 Task: Locate the nearest music festivals to Austin, Texas, and New Orleans, Louisiana.
Action: Mouse moved to (159, 61)
Screenshot: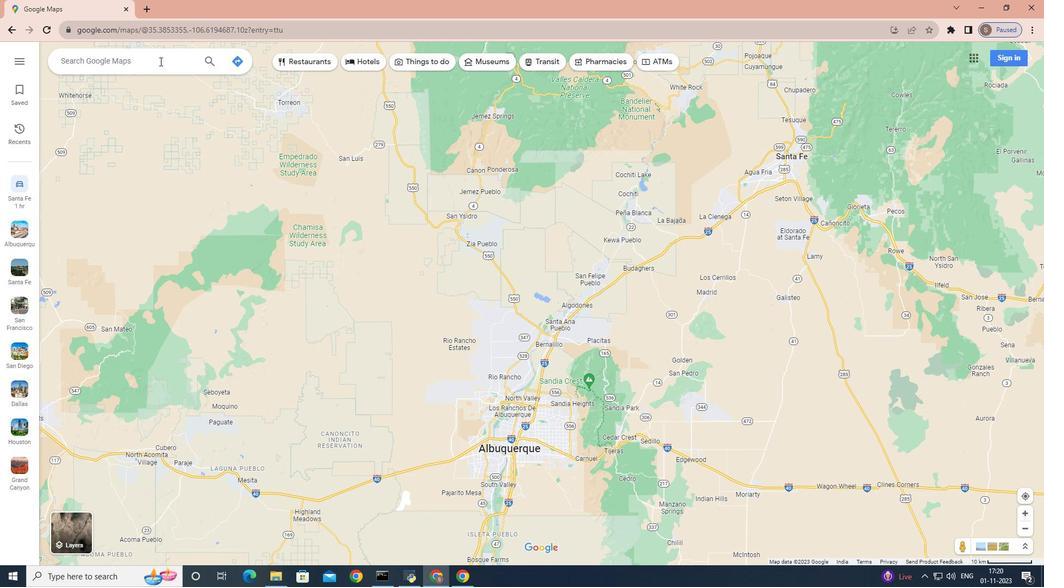 
Action: Mouse pressed left at (159, 61)
Screenshot: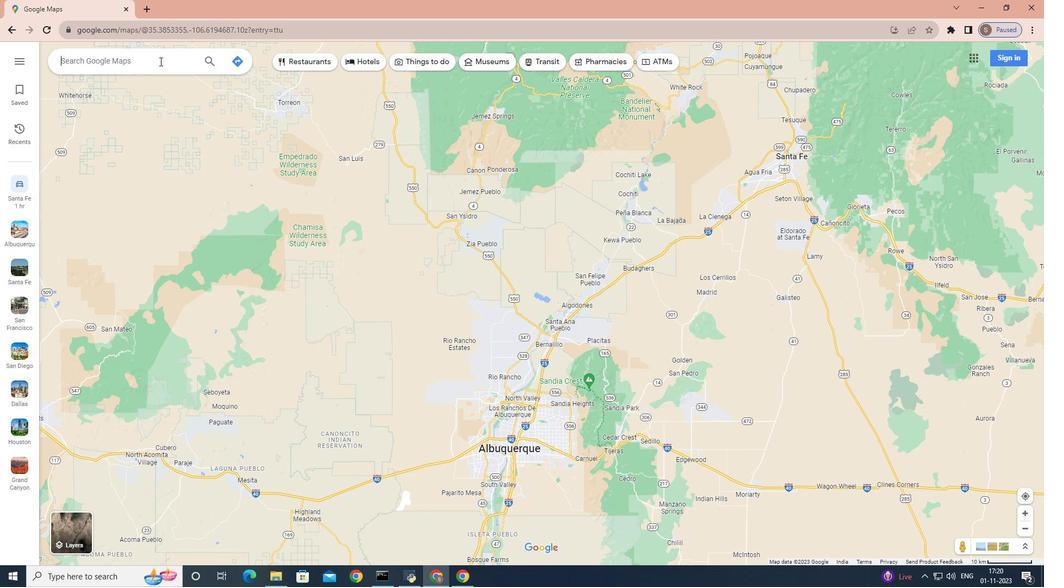
Action: Key pressed <Key.shift>Austin,<Key.space><Key.shift><Key.shift><Key.shift><Key.shift>Texas
Screenshot: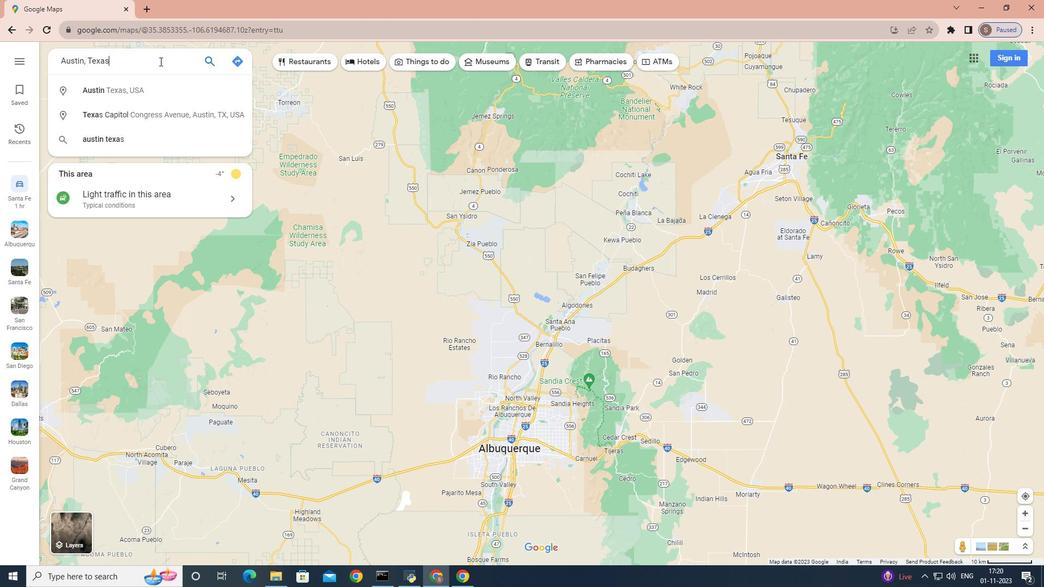 
Action: Mouse moved to (212, 59)
Screenshot: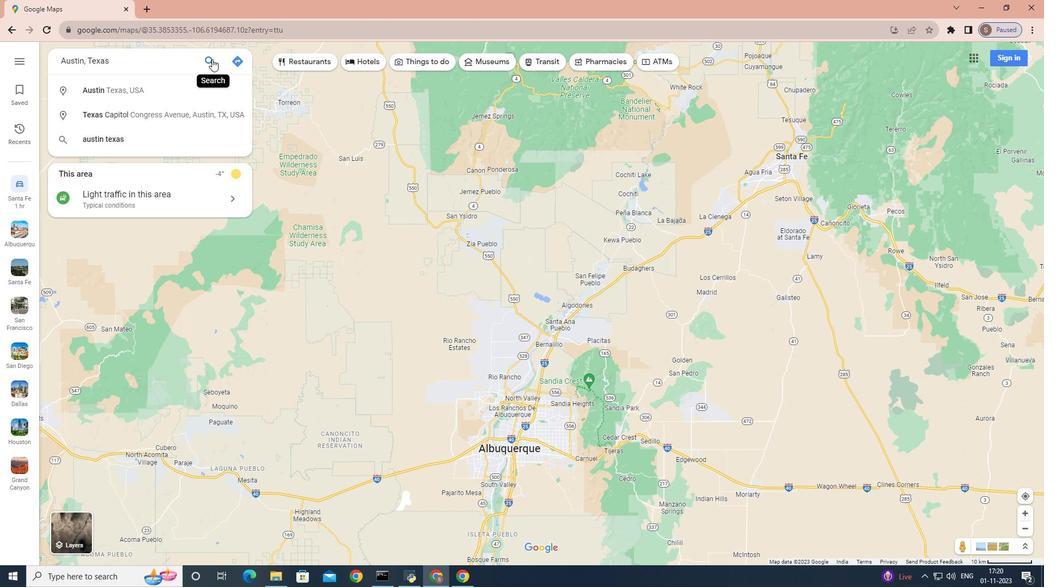 
Action: Mouse pressed left at (212, 59)
Screenshot: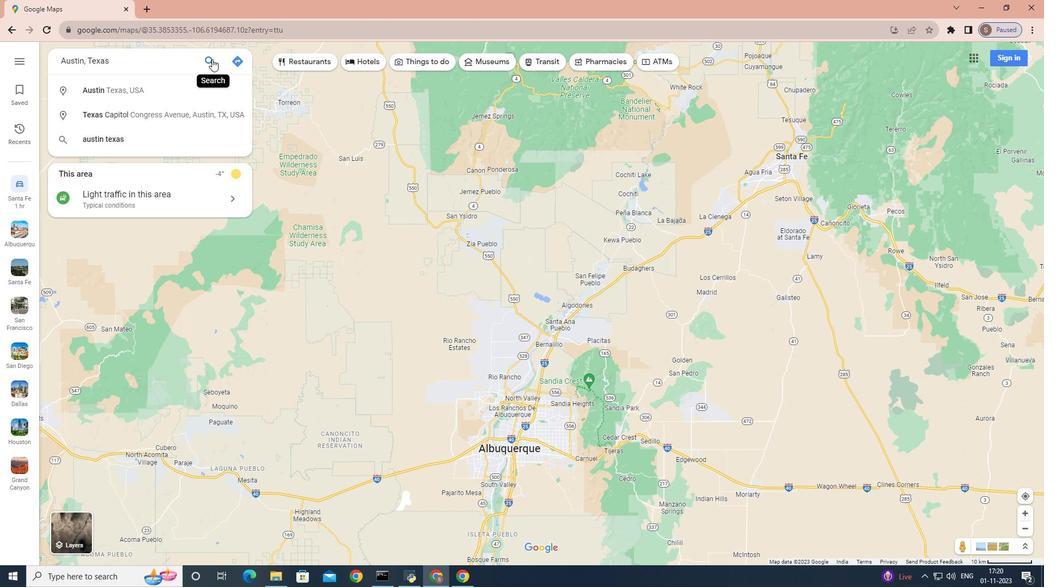 
Action: Mouse moved to (147, 254)
Screenshot: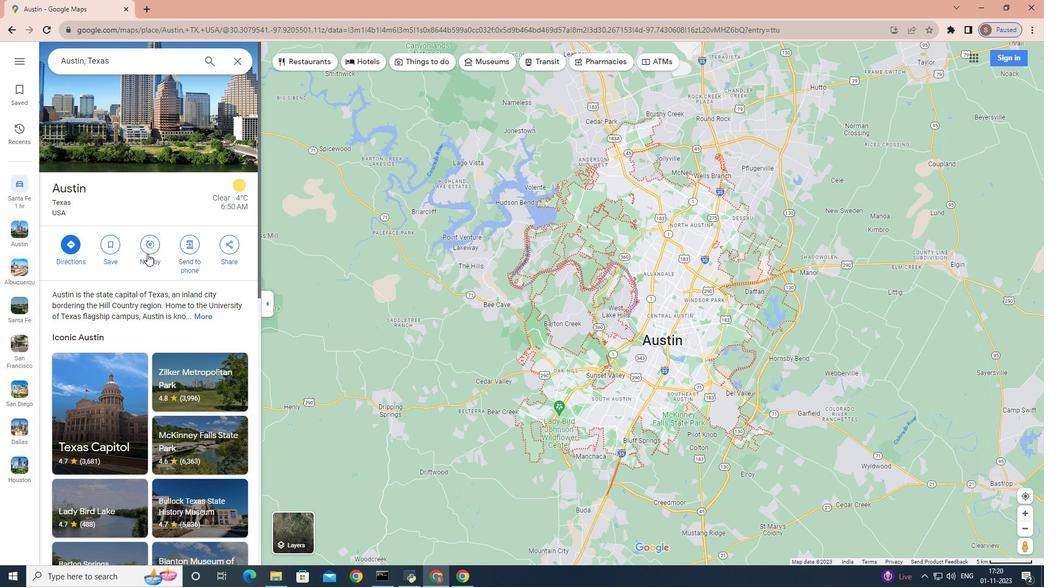 
Action: Mouse pressed left at (147, 254)
Screenshot: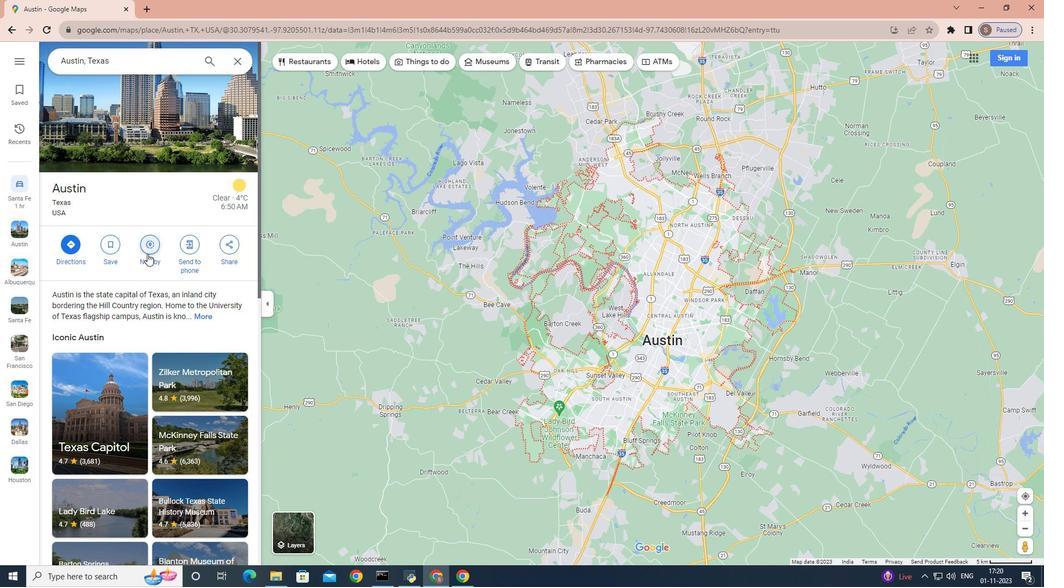 
Action: Mouse moved to (151, 244)
Screenshot: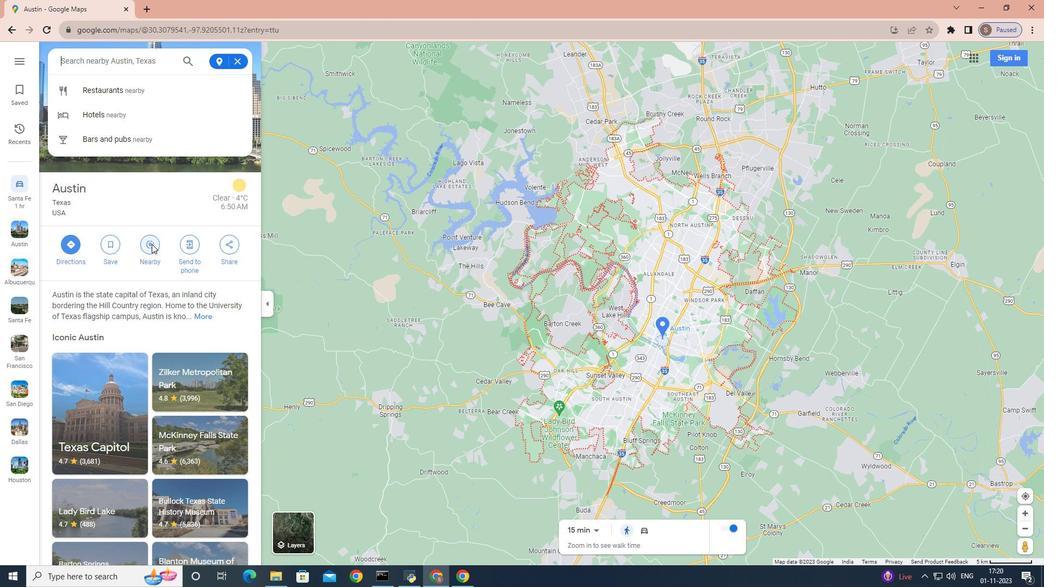 
Action: Key pressed music<Key.space>festivals<Key.enter>
Screenshot: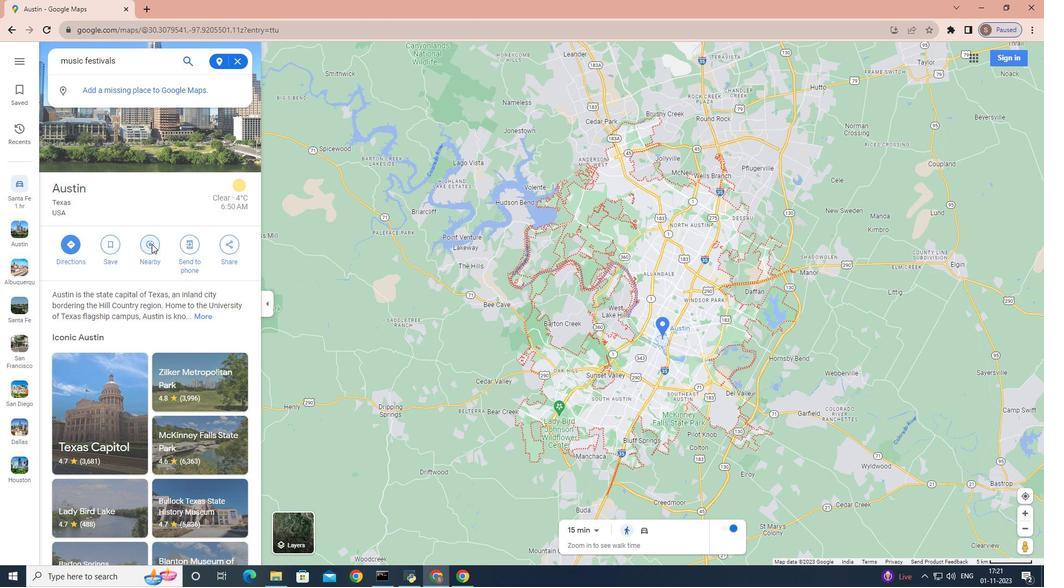 
Action: Mouse moved to (239, 63)
Screenshot: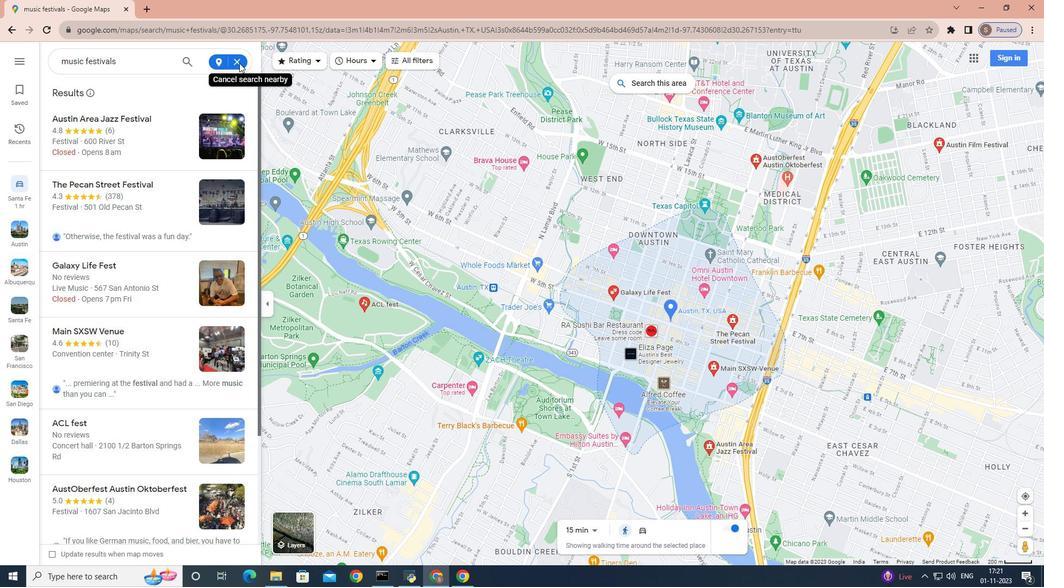 
Action: Mouse pressed left at (239, 63)
Screenshot: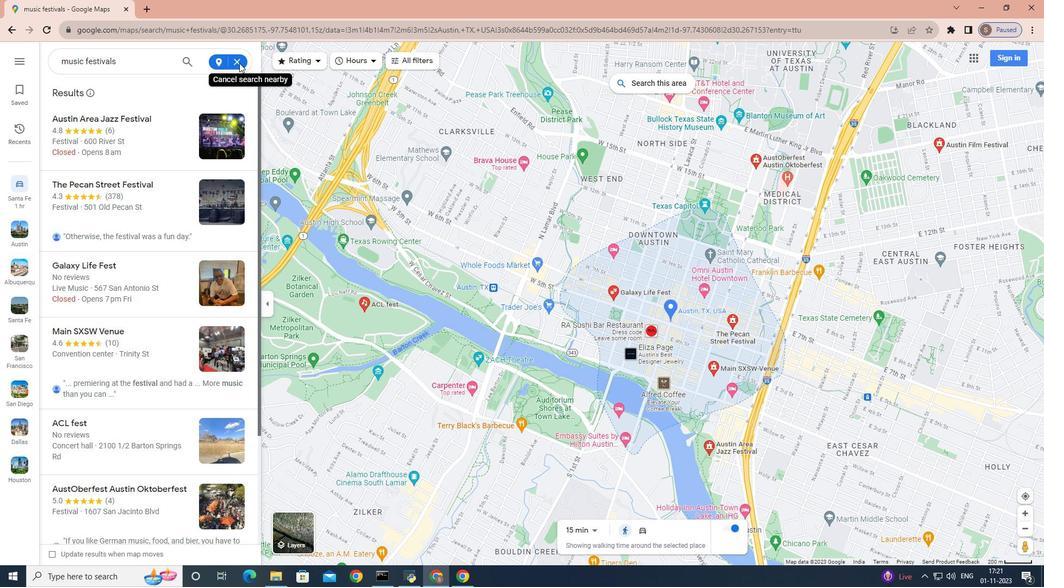
Action: Mouse moved to (233, 59)
Screenshot: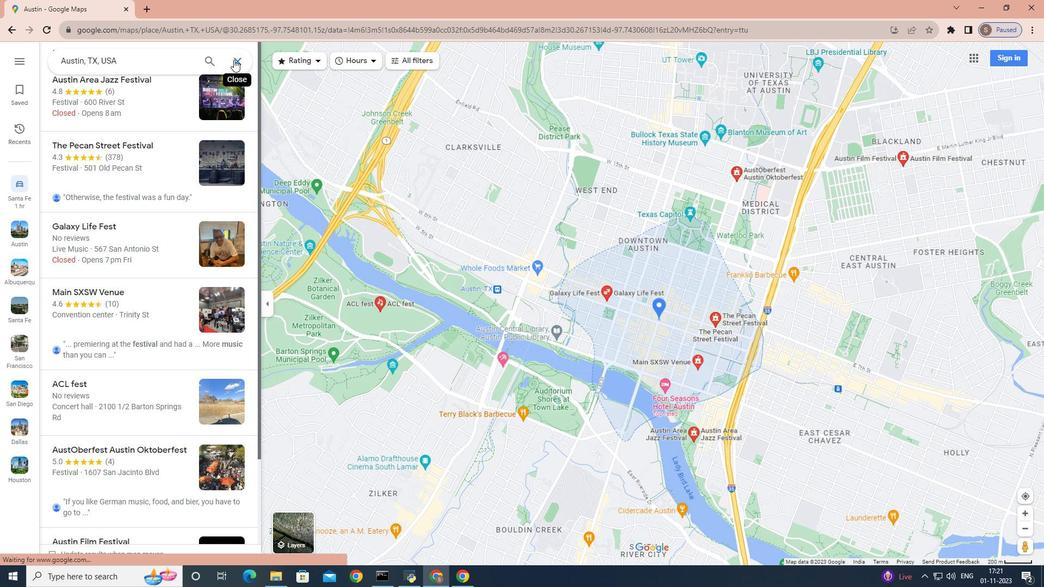 
Action: Mouse pressed left at (233, 59)
Screenshot: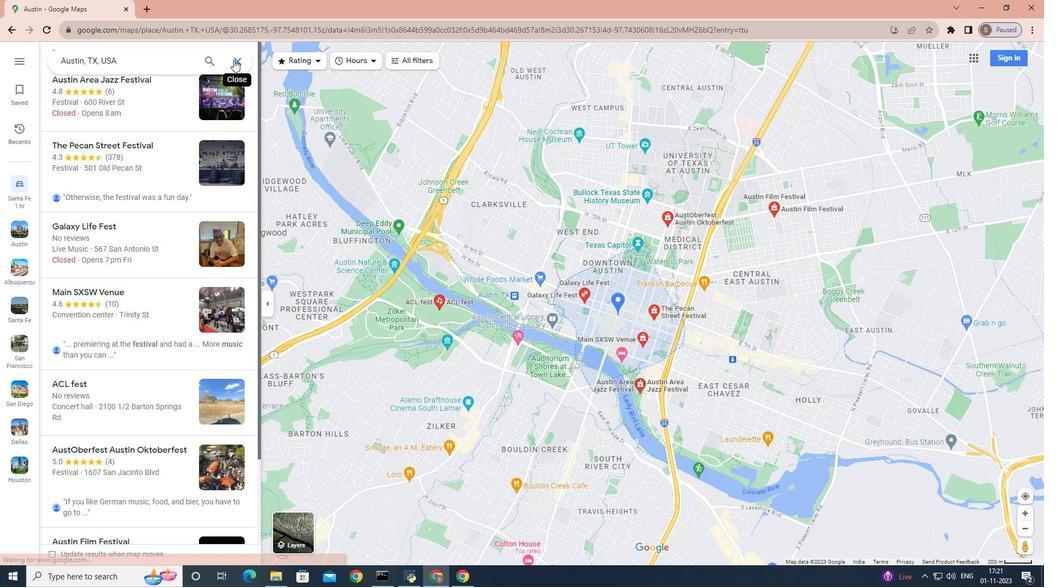 
Action: Mouse moved to (128, 64)
Screenshot: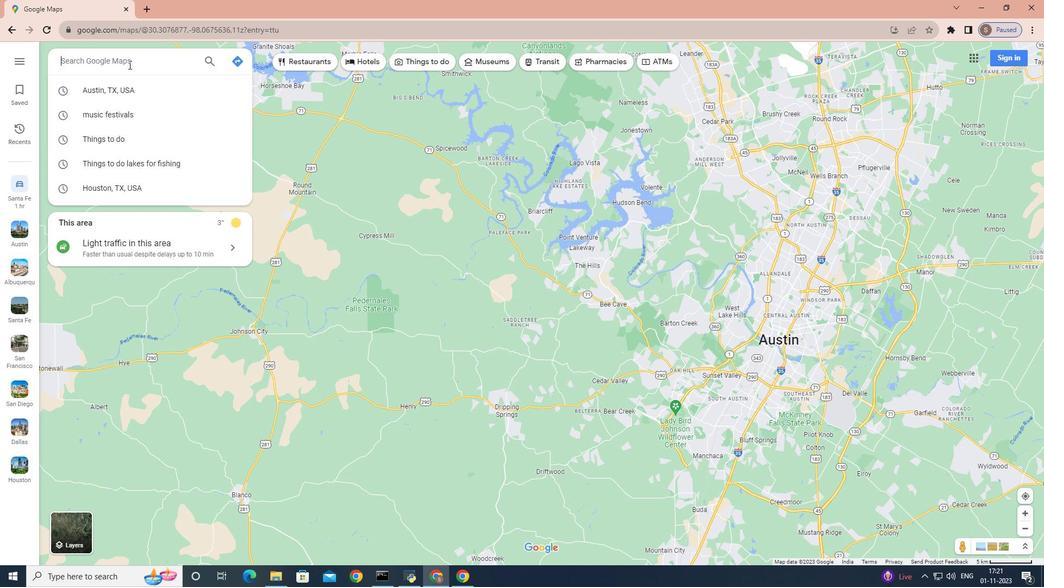
Action: Key pressed <Key.shift>New<Key.space><Key.shift>Orleans,<Key.space><Key.shift>Louisiana<Key.enter>
Screenshot: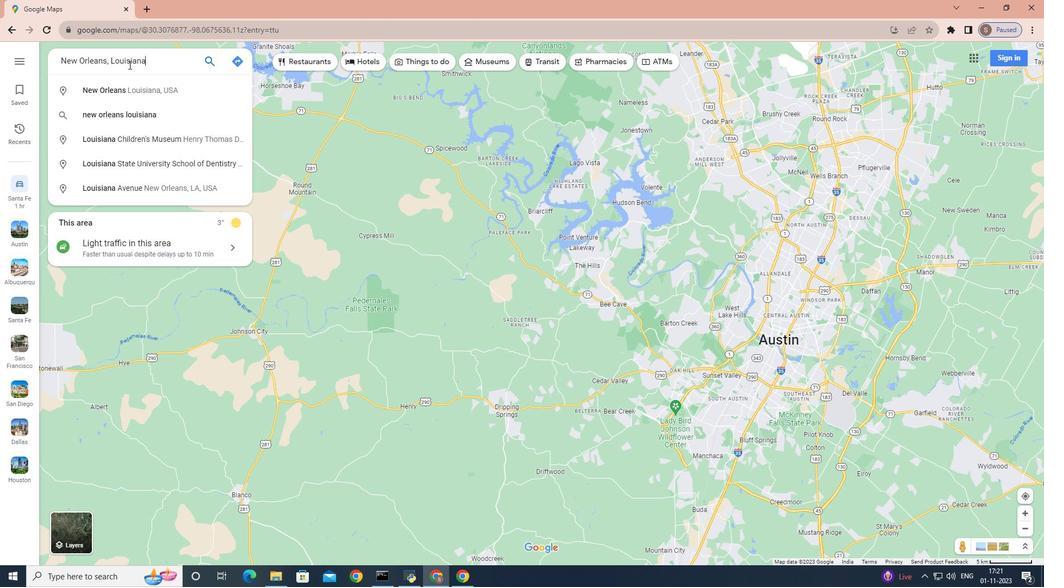 
Action: Mouse moved to (149, 246)
Screenshot: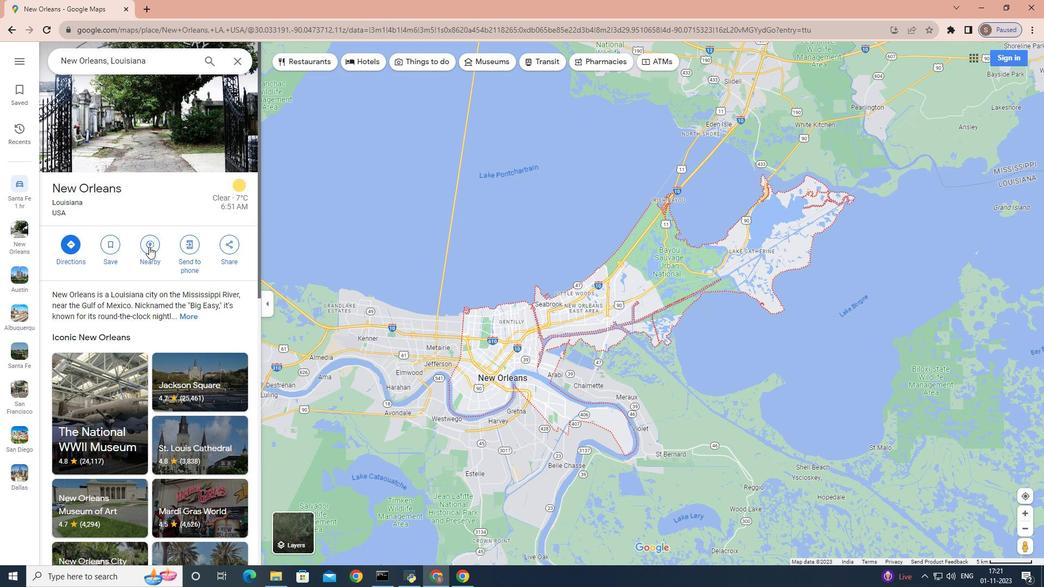 
Action: Mouse pressed left at (149, 246)
Screenshot: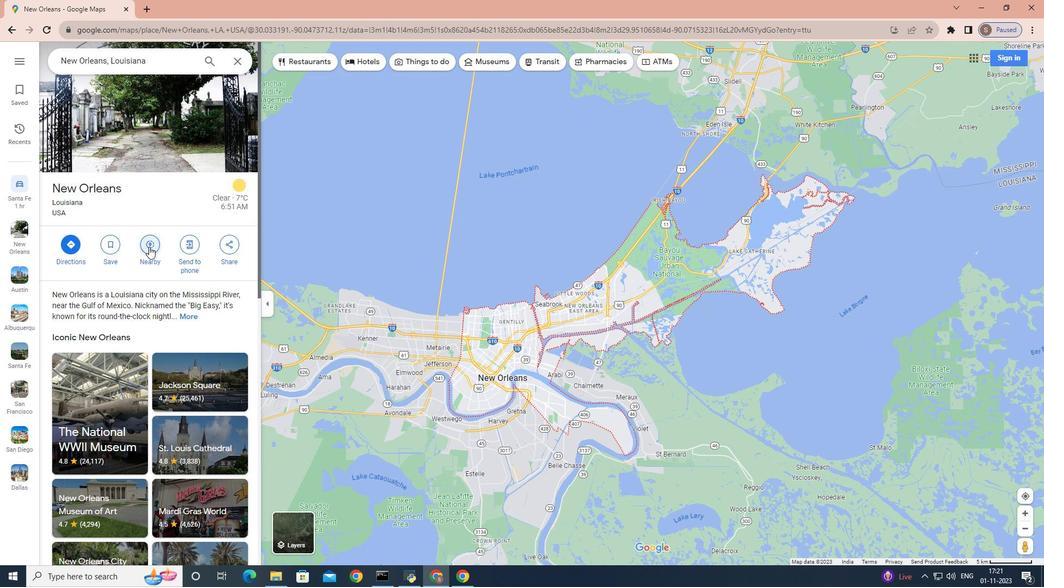 
Action: Key pressed music<Key.space>festivals<Key.enter>
Screenshot: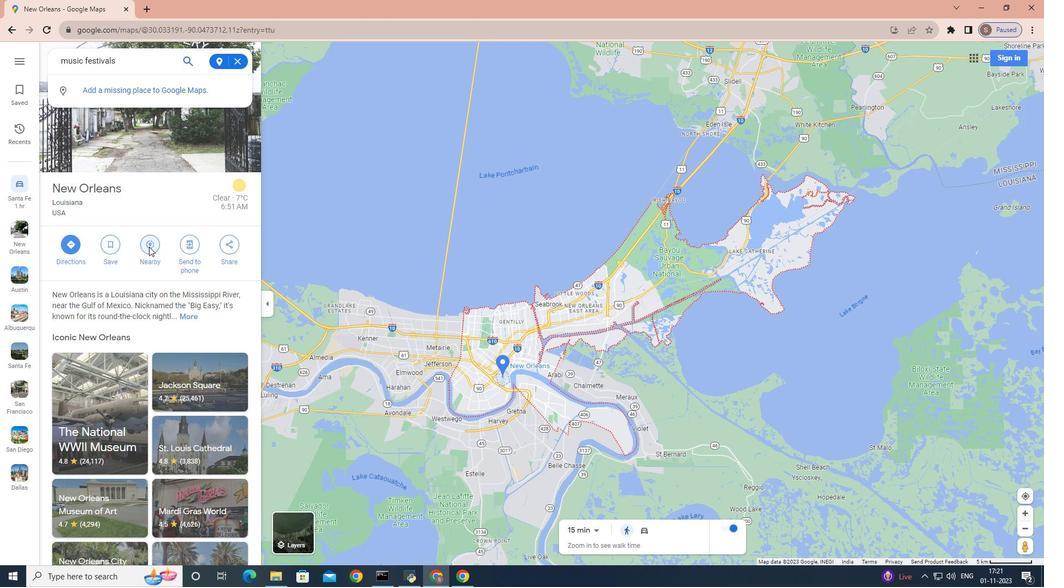 
